 Task: Create Card Legal Review Session in Board Project Collaboration to Workspace Enterprise Architecture. Create Card Leadership Development Execution in Board Social Media Advertising Analytics to Workspace Enterprise Architecture. Create Card Compliance Audit in Board Content Marketing Blog Strategy and Execution to Workspace Enterprise Architecture
Action: Mouse moved to (86, 335)
Screenshot: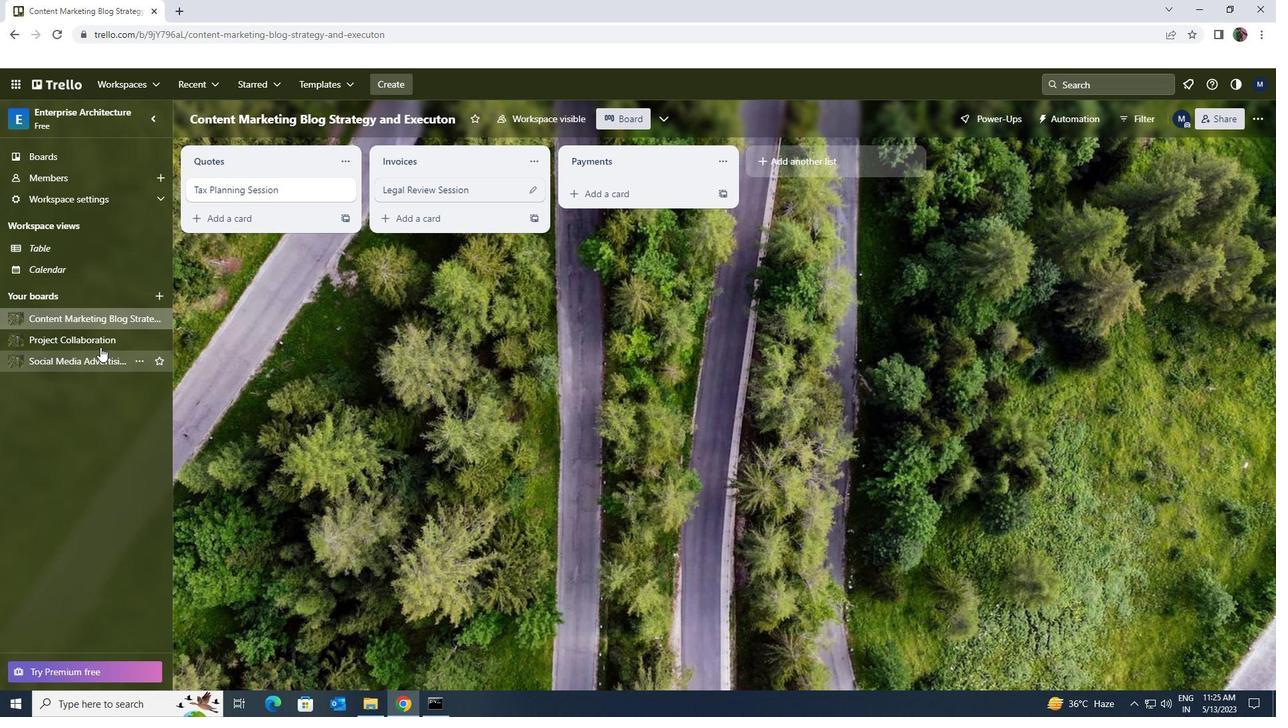 
Action: Mouse pressed left at (86, 335)
Screenshot: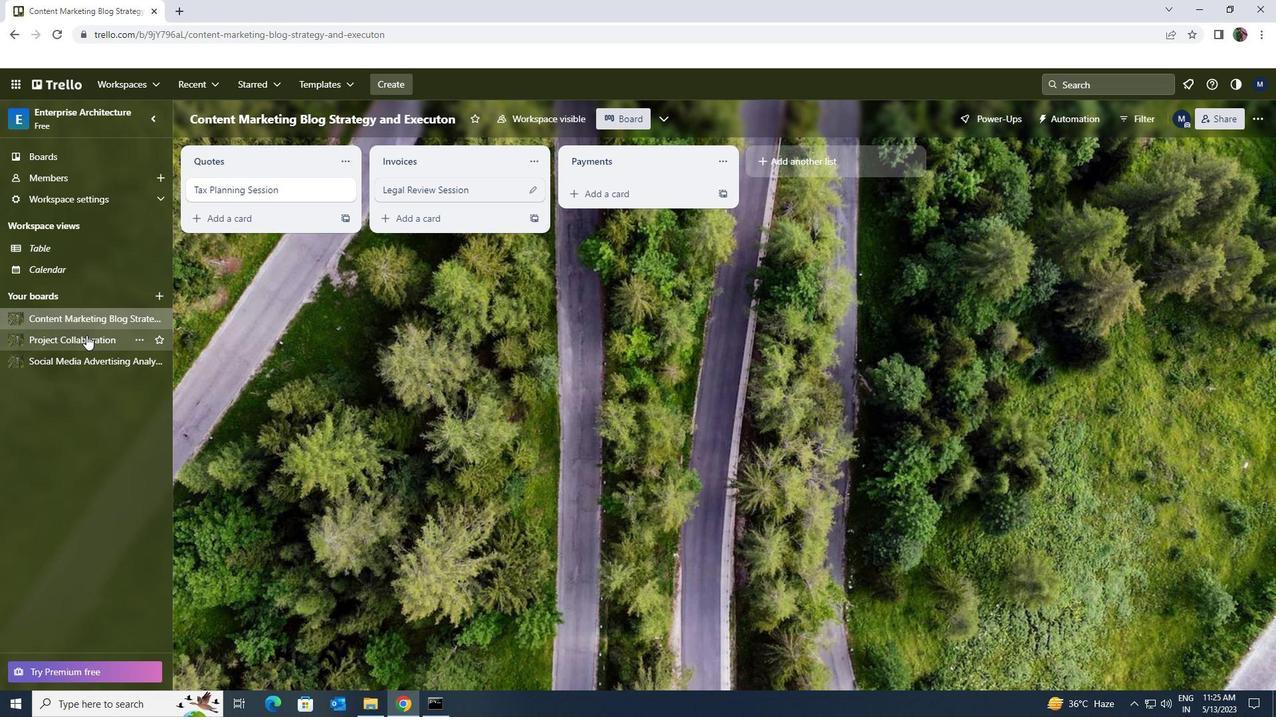 
Action: Mouse moved to (600, 200)
Screenshot: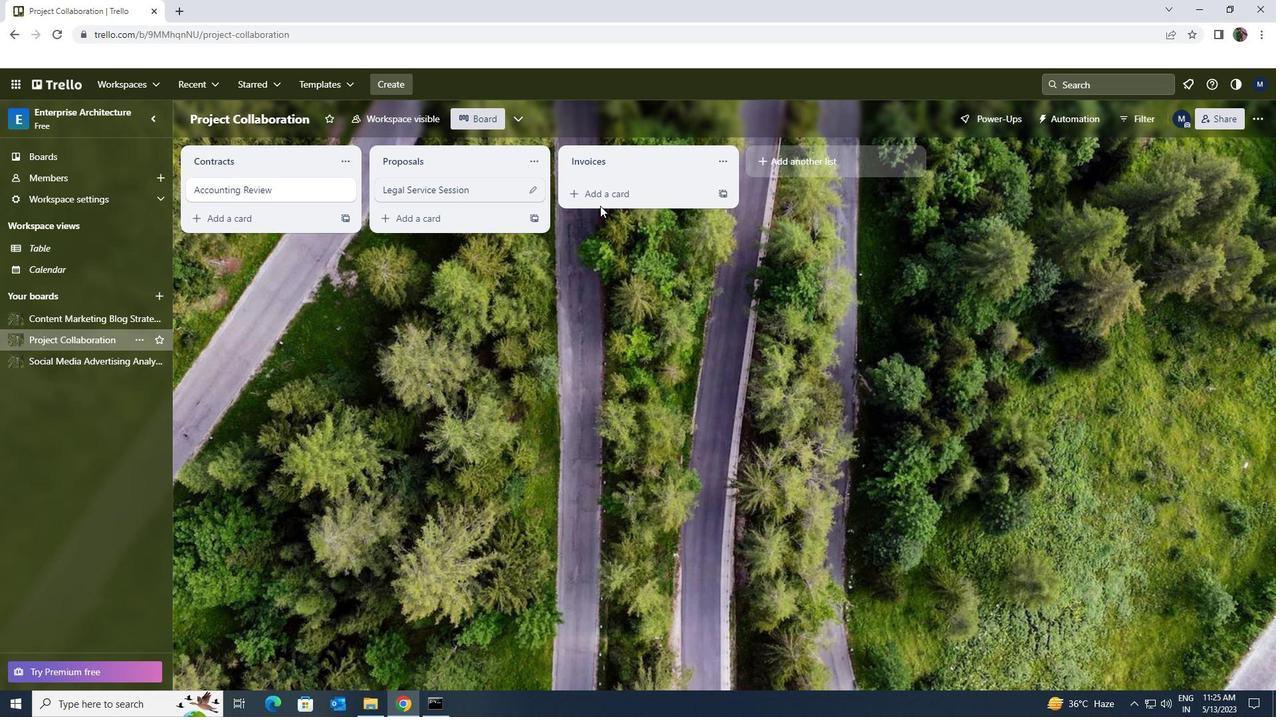 
Action: Mouse pressed left at (600, 200)
Screenshot: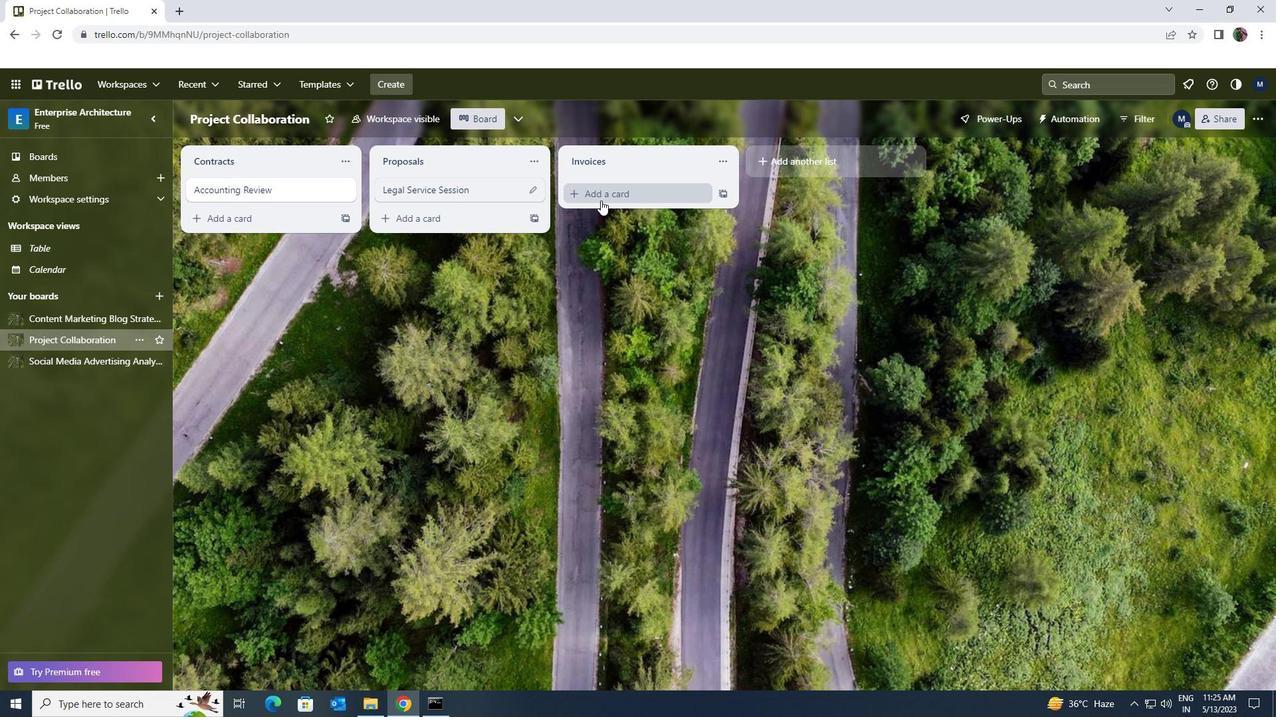 
Action: Key pressed <Key.shift>LEGAL<Key.space><Key.shift>REVIEW<Key.space>SESSION
Screenshot: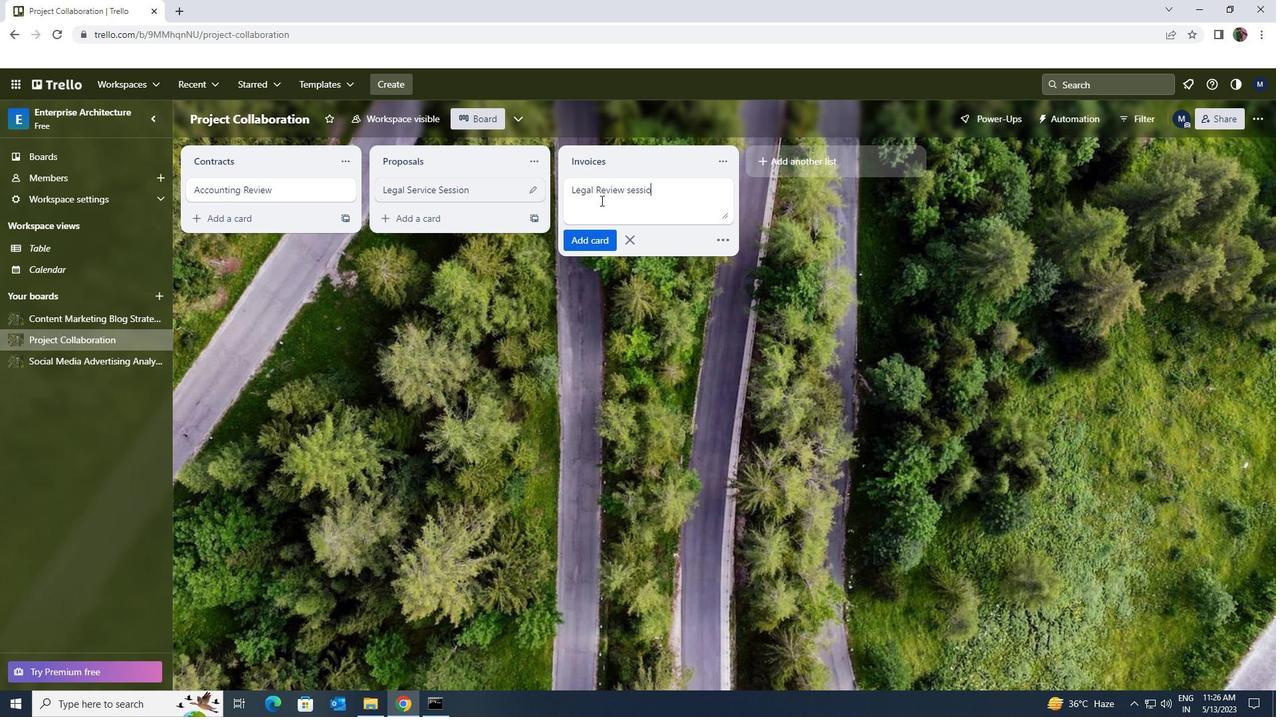 
Action: Mouse moved to (607, 238)
Screenshot: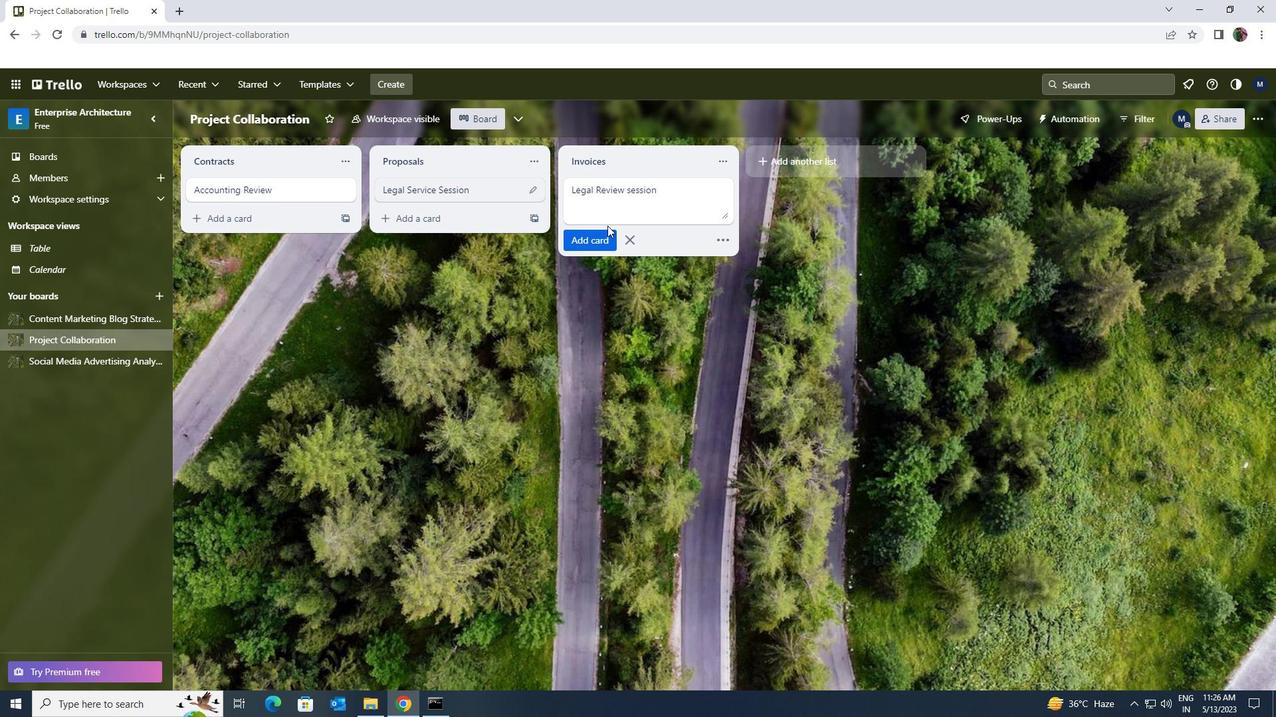 
Action: Mouse pressed left at (607, 238)
Screenshot: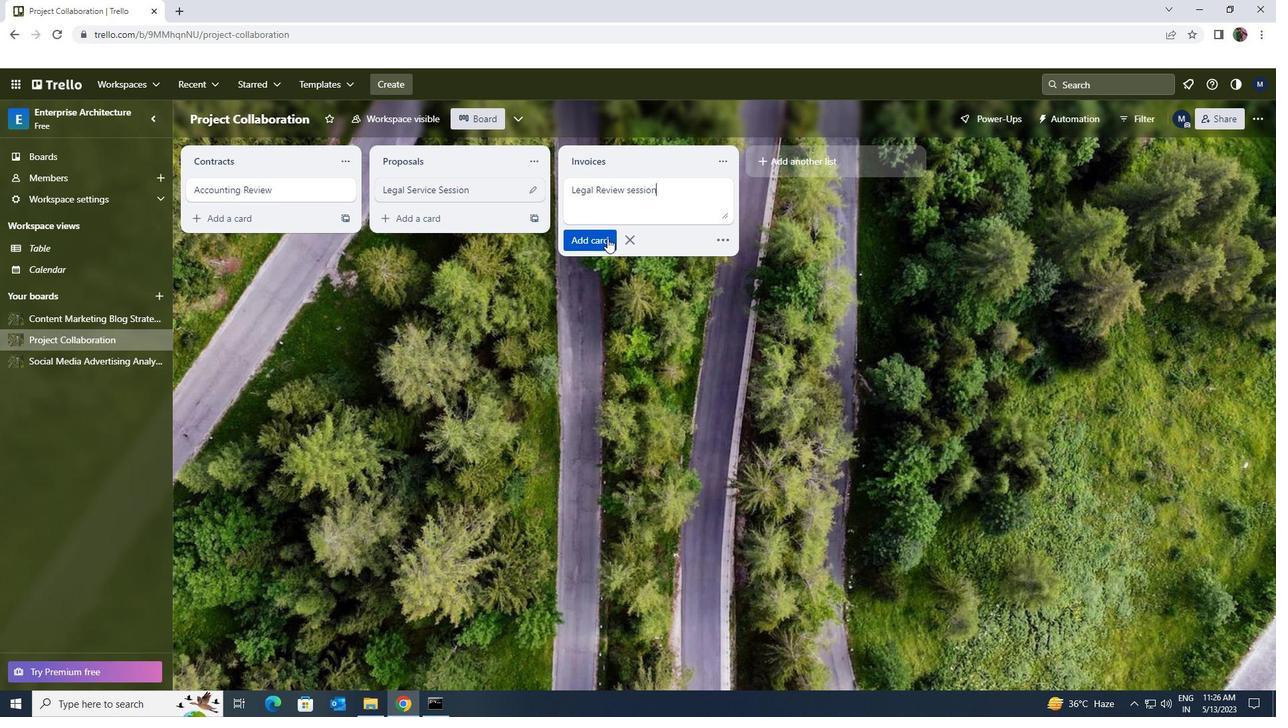 
Action: Mouse moved to (101, 358)
Screenshot: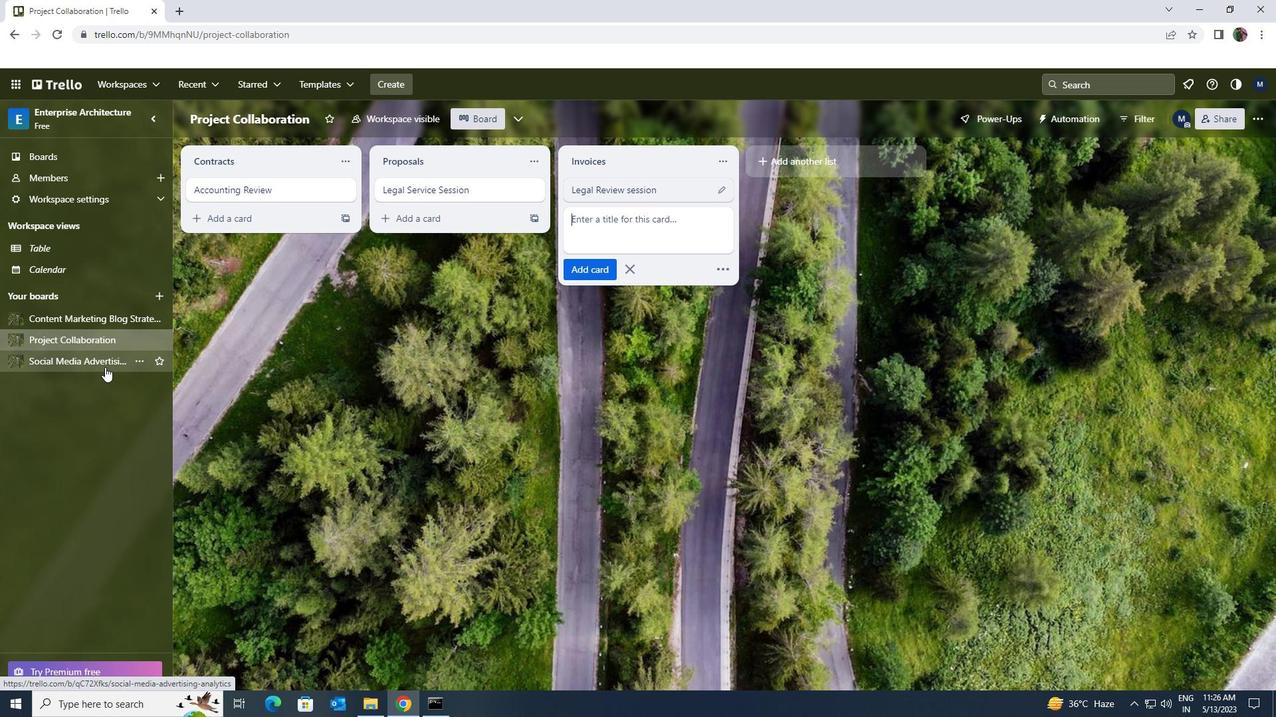 
Action: Mouse pressed left at (101, 358)
Screenshot: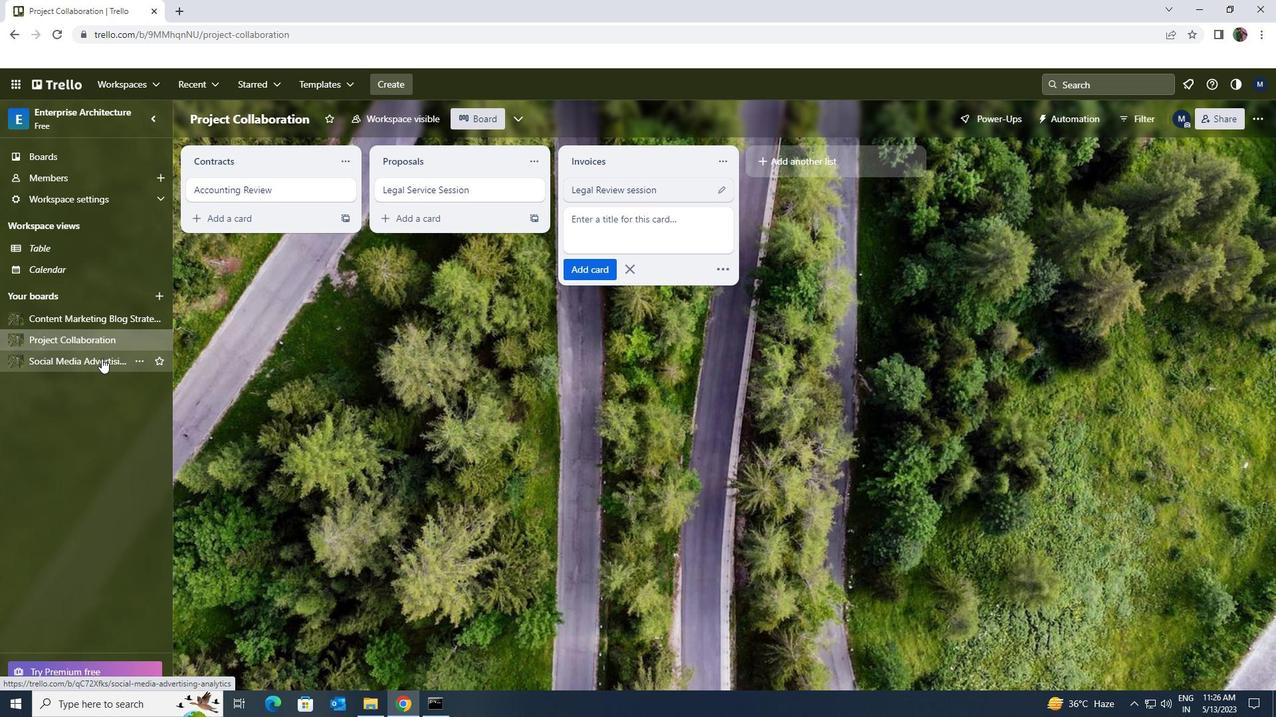 
Action: Mouse moved to (628, 198)
Screenshot: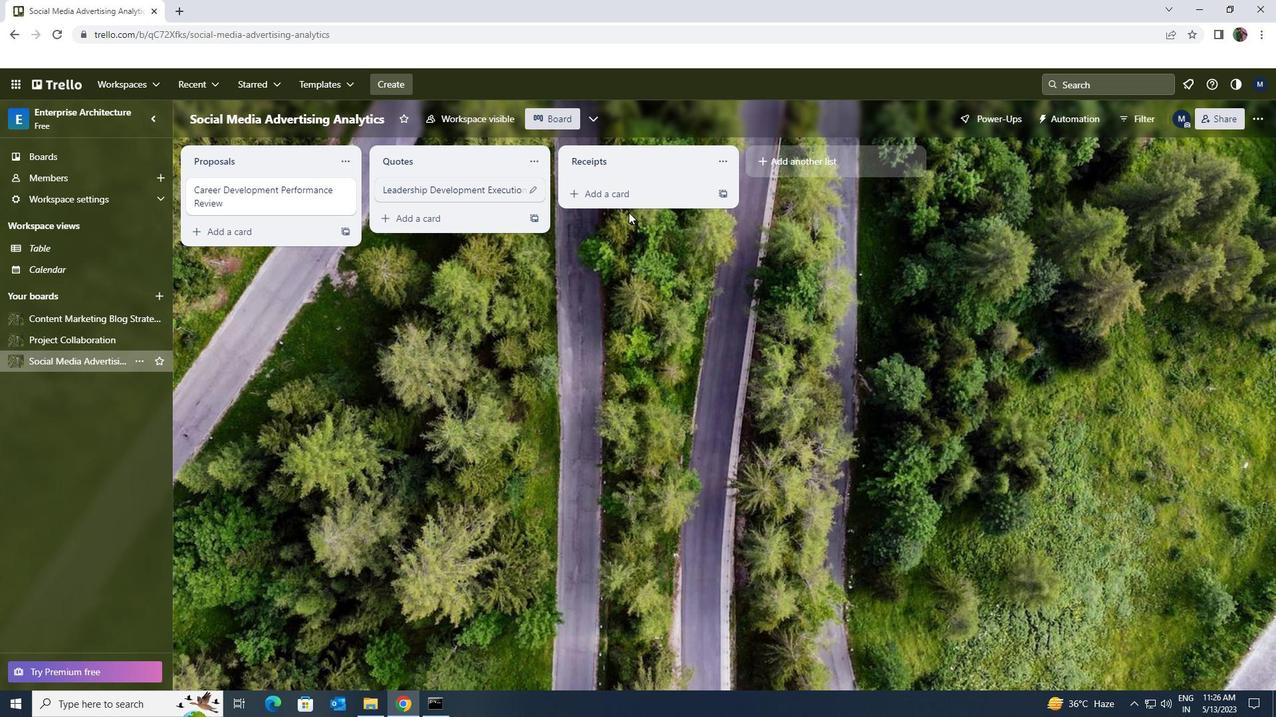 
Action: Mouse pressed left at (628, 198)
Screenshot: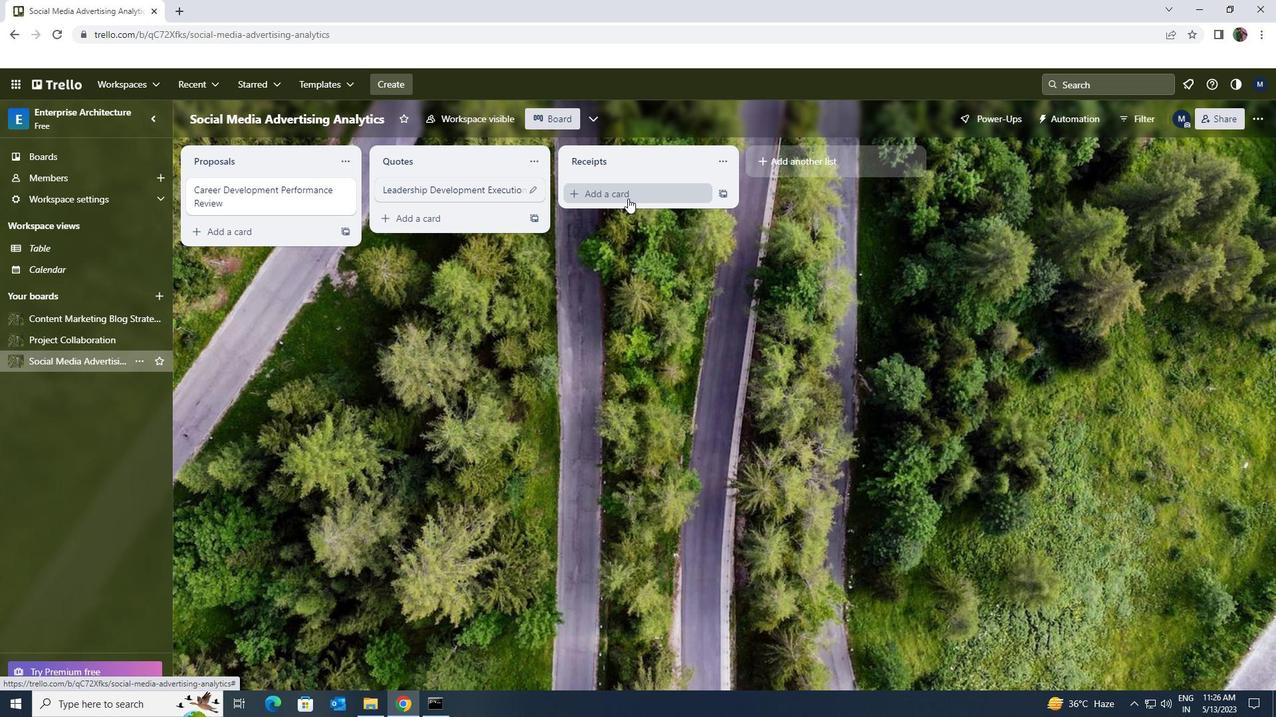 
Action: Key pressed <Key.shift><Key.shift><Key.shift><Key.shift><Key.shift><Key.shift><Key.shift><Key.shift><Key.shift><Key.shift><Key.shift><Key.shift><Key.shift><Key.shift><Key.shift><Key.shift><Key.shift><Key.shift><Key.shift><Key.shift><Key.shift><Key.shift><Key.shift><Key.shift><Key.shift><Key.shift><Key.shift><Key.shift><Key.shift><Key.shift><Key.shift><Key.shift><Key.shift><Key.shift><Key.shift><Key.shift><Key.shift><Key.shift><Key.shift><Key.shift><Key.shift><Key.shift><Key.shift><Key.shift>LEADERSHIP<Key.space><Key.shift>DEVELOPMENT<Key.space><Key.shift>EXECUTION<Key.space>
Screenshot: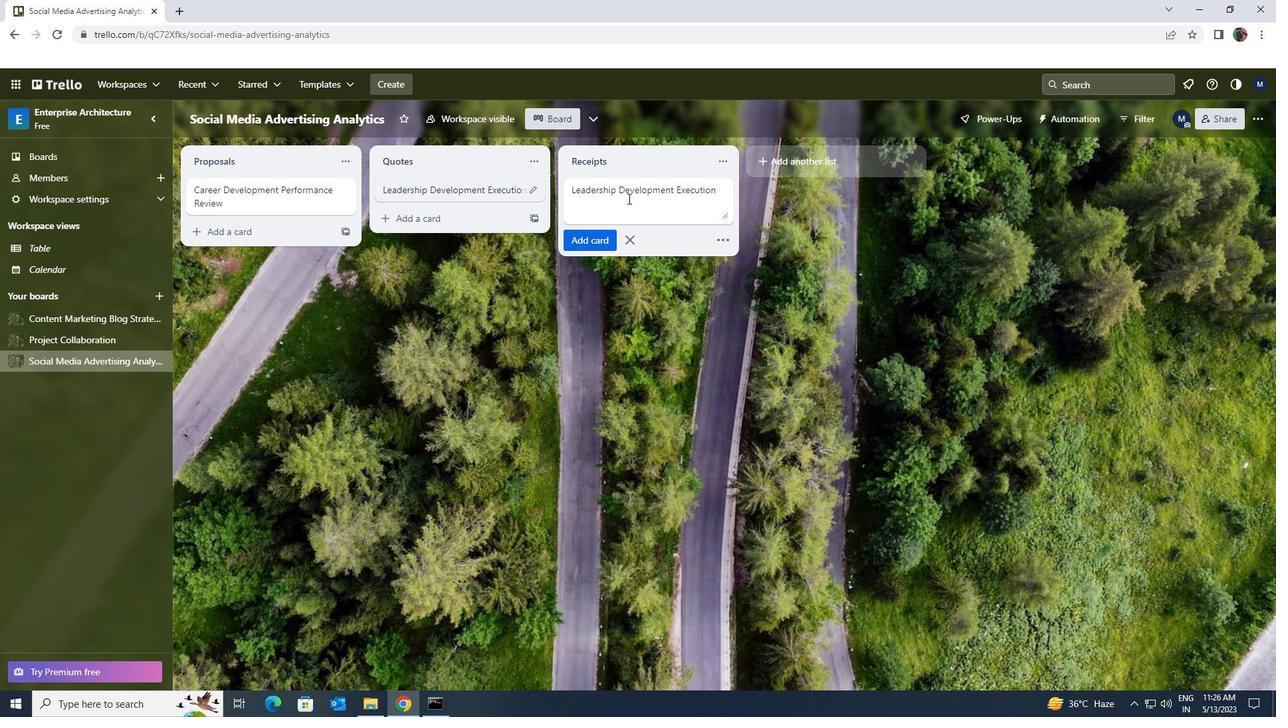 
Action: Mouse moved to (603, 235)
Screenshot: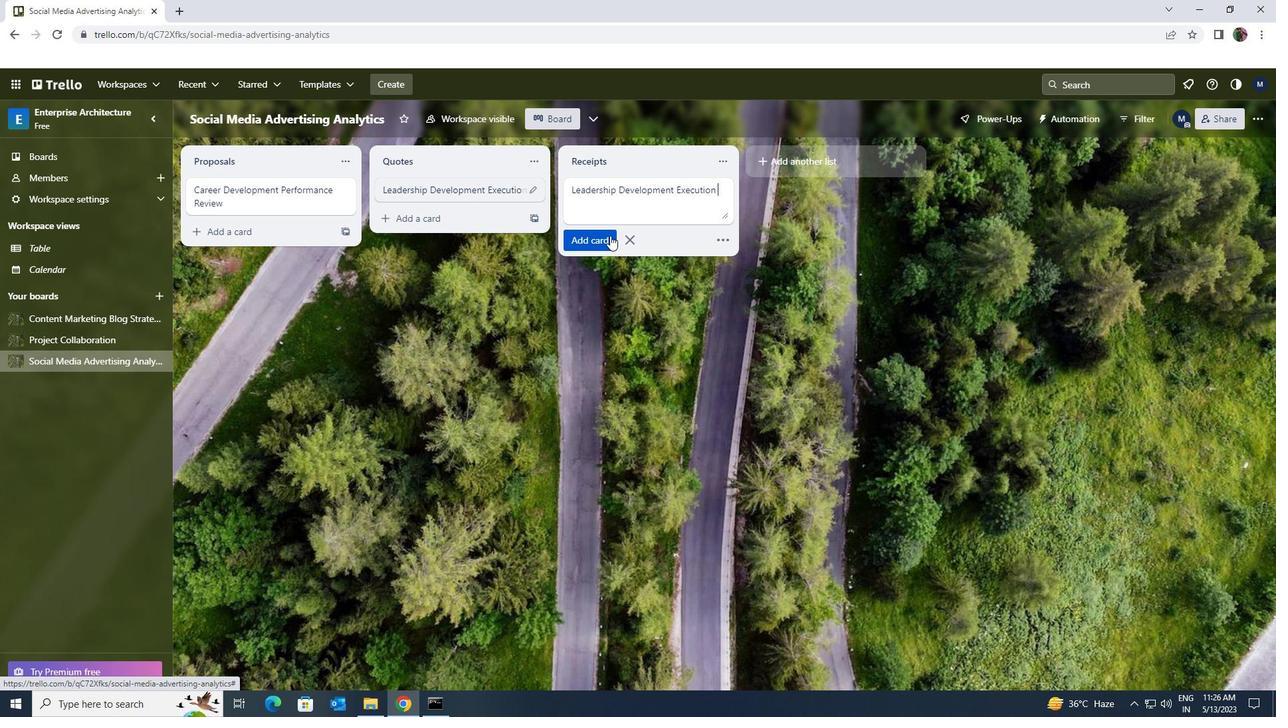 
Action: Mouse pressed left at (603, 235)
Screenshot: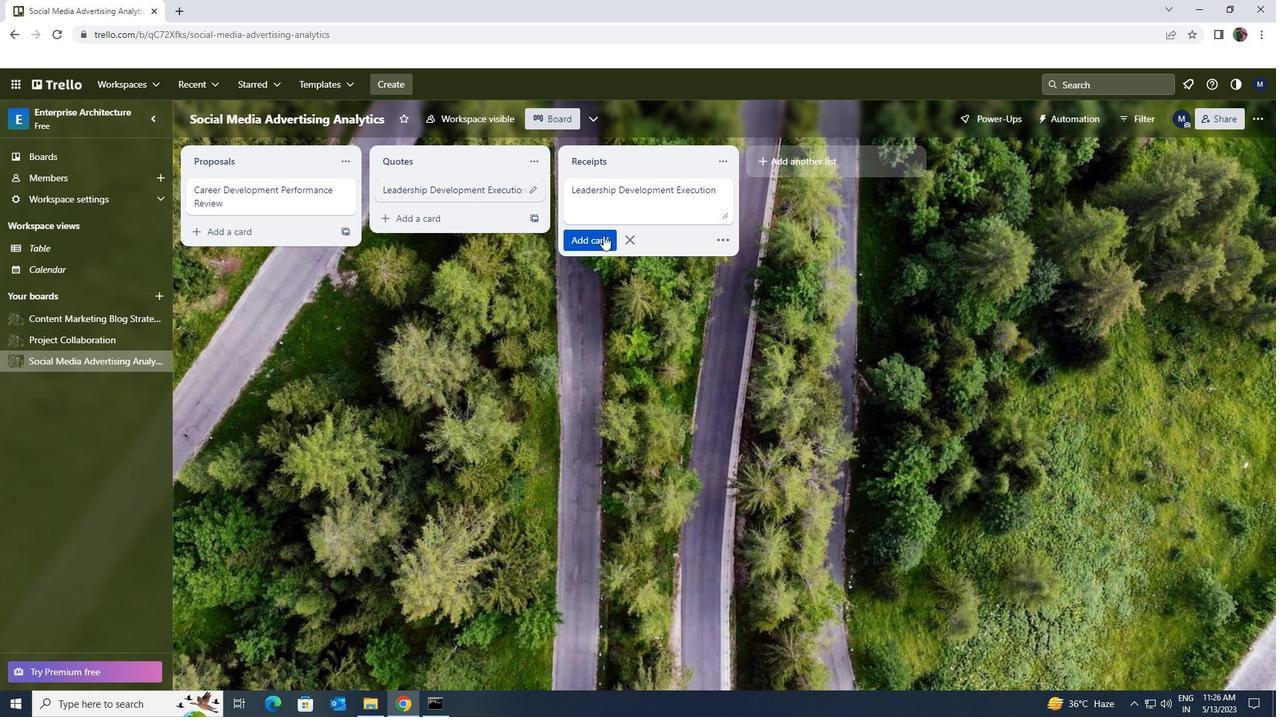 
Action: Mouse moved to (98, 313)
Screenshot: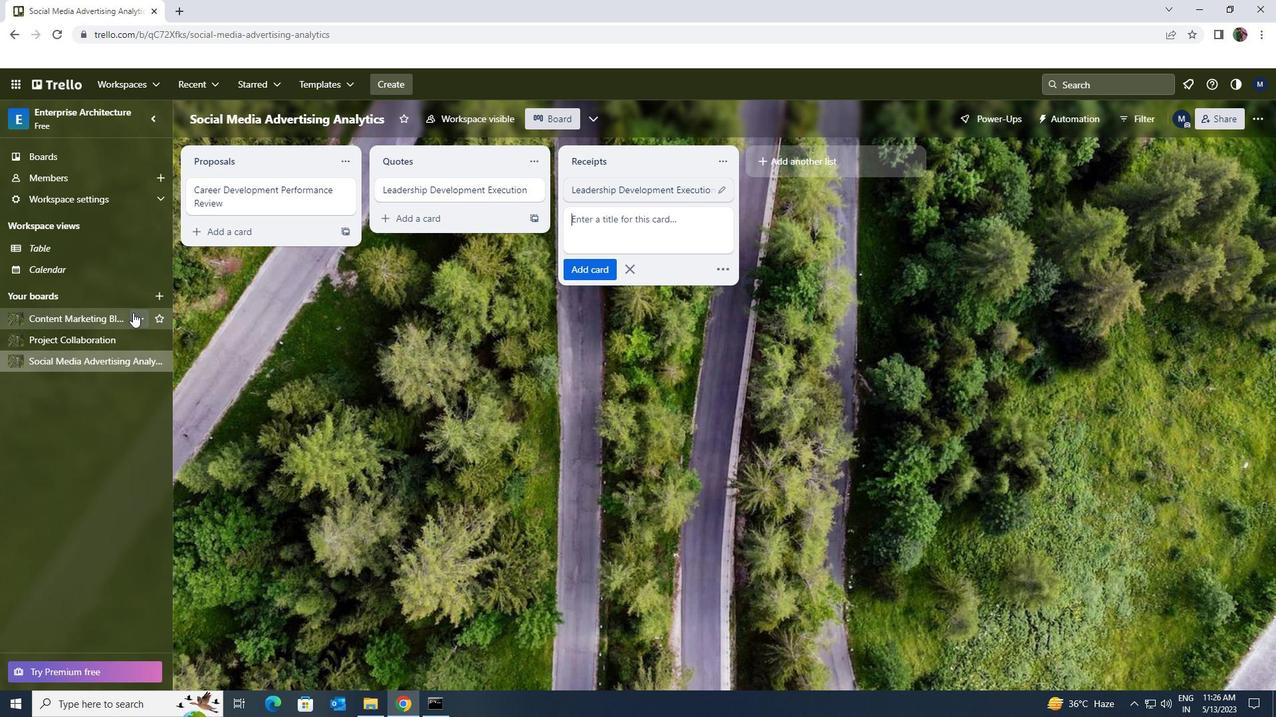 
Action: Mouse pressed left at (98, 313)
Screenshot: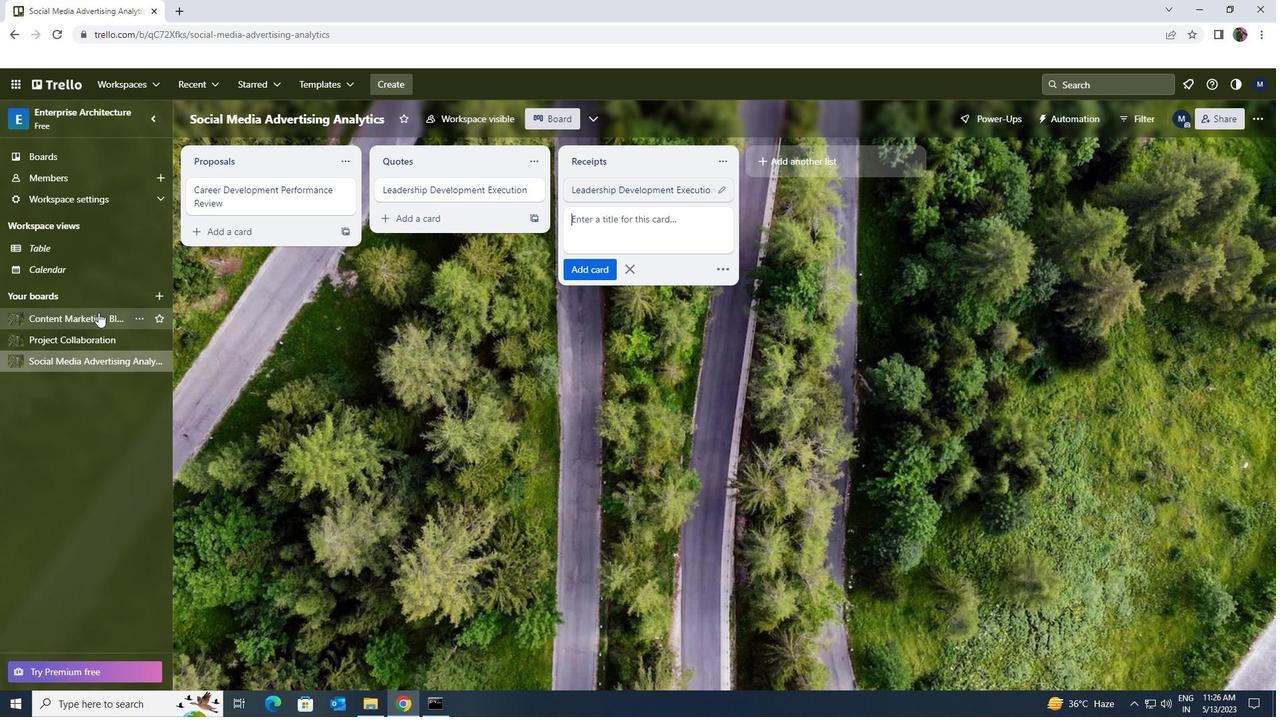 
Action: Mouse moved to (611, 198)
Screenshot: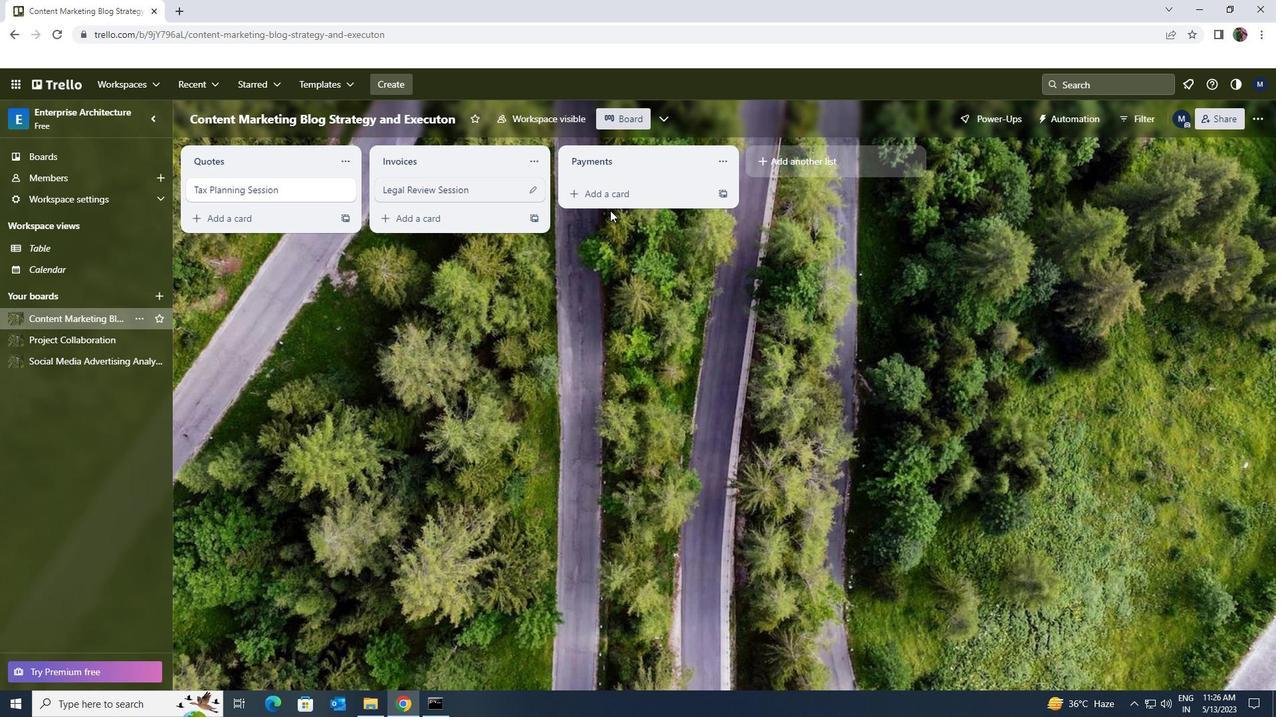 
Action: Mouse pressed left at (611, 198)
Screenshot: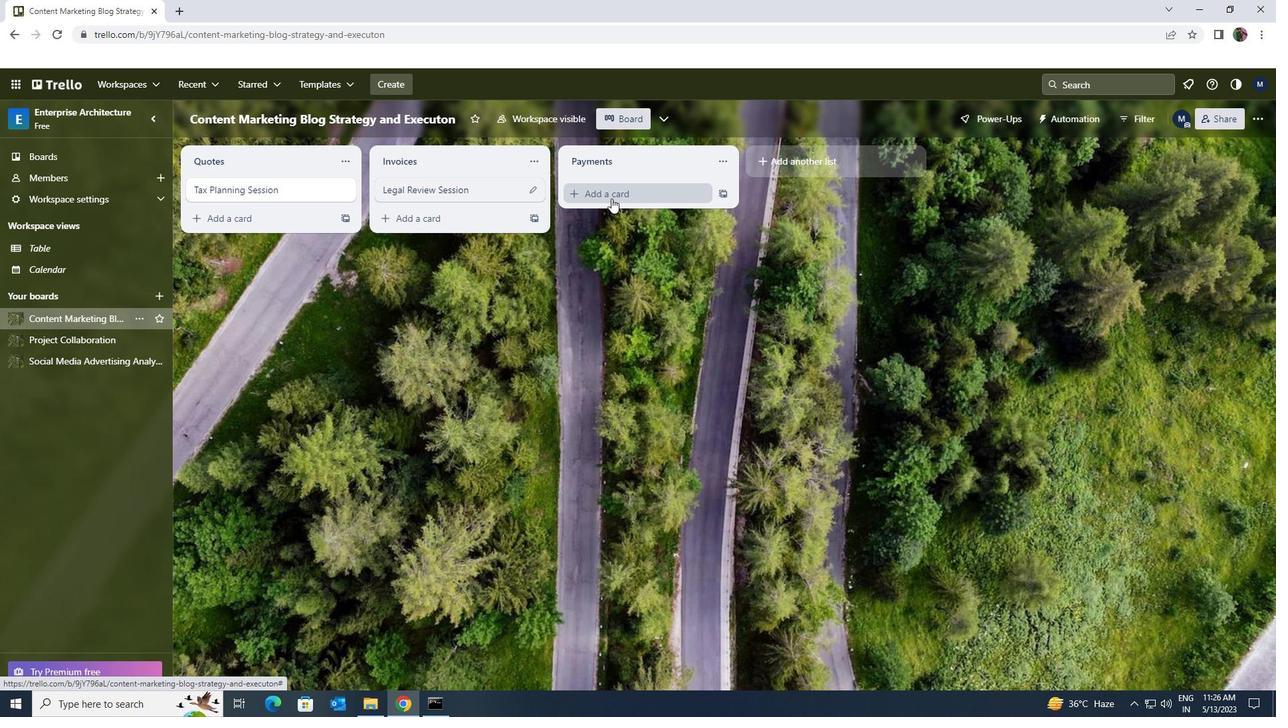 
Action: Key pressed <Key.shift>COMPLIANCE<Key.space><Key.shift>AUDIT
Screenshot: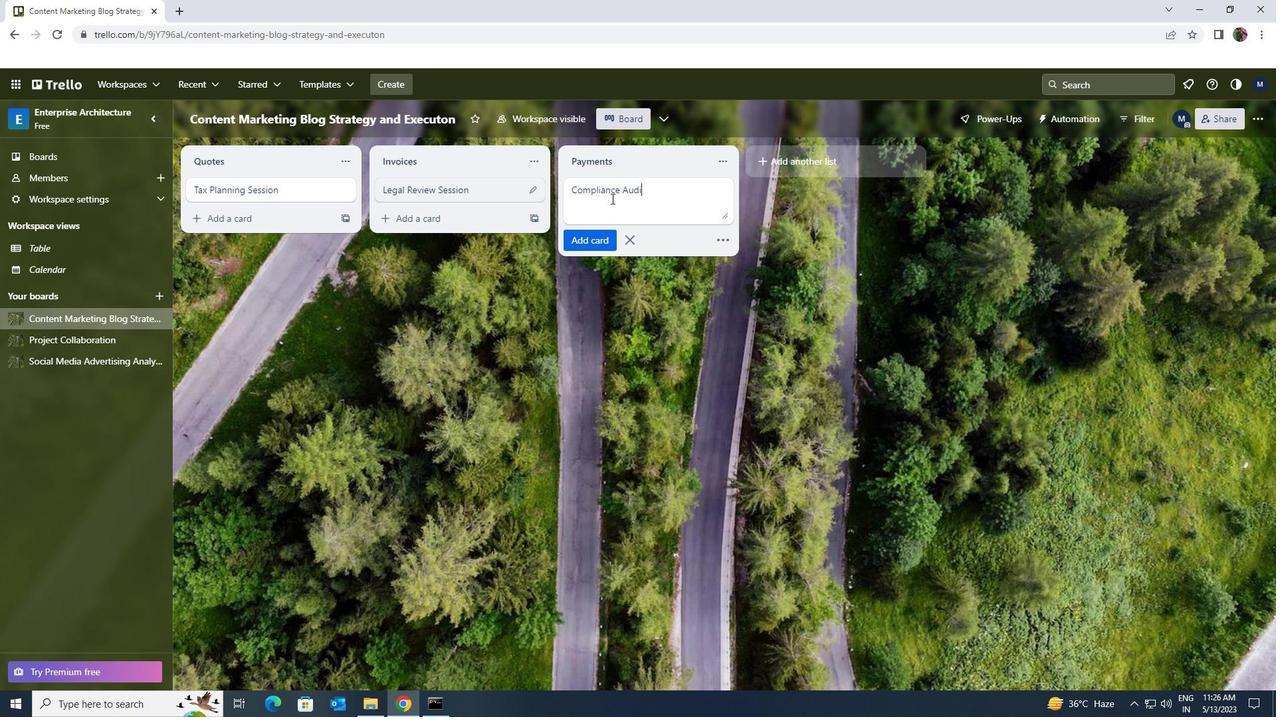 
Action: Mouse moved to (602, 237)
Screenshot: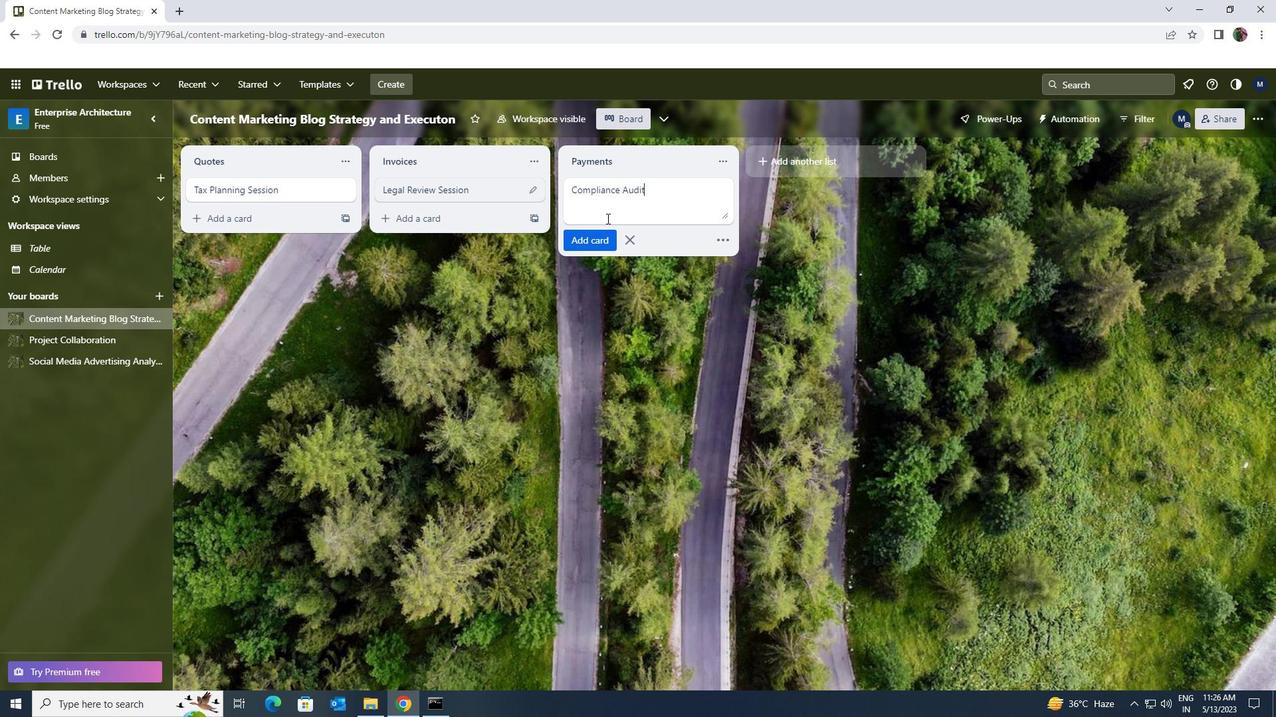 
Action: Mouse pressed left at (602, 237)
Screenshot: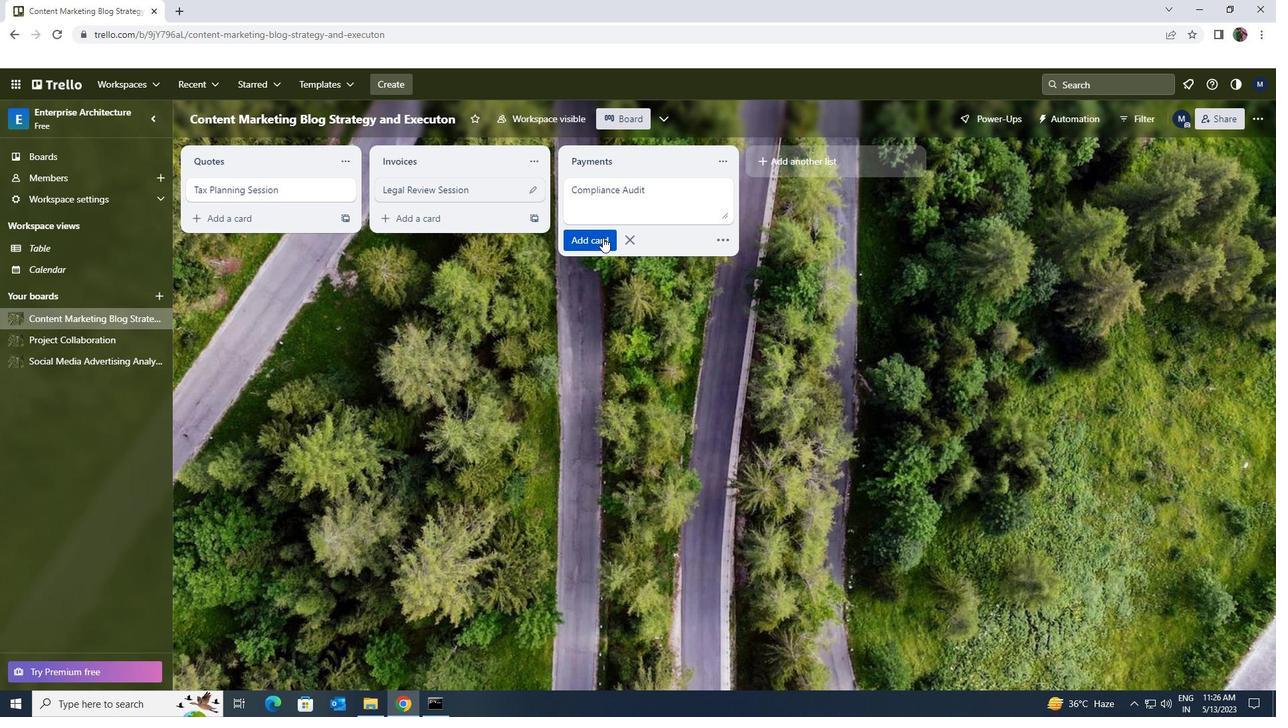 
